 Task: Empty folder   in folder Folder0090
Action: Mouse moved to (609, 78)
Screenshot: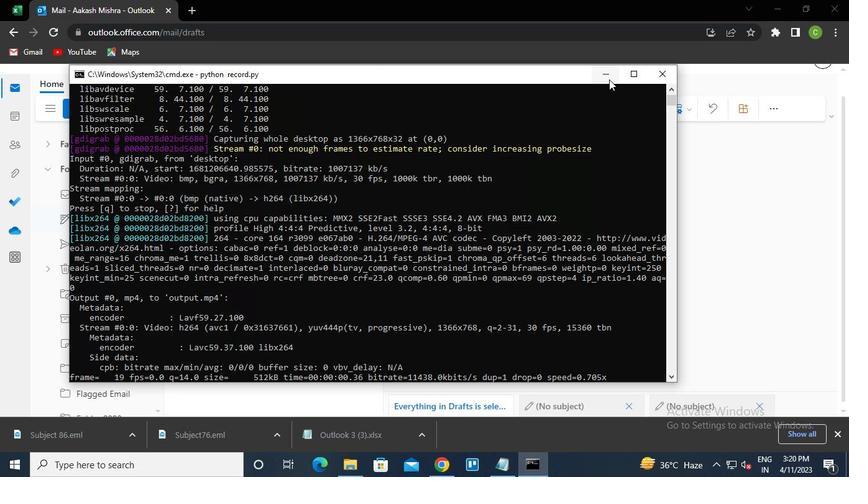 
Action: Mouse pressed left at (609, 78)
Screenshot: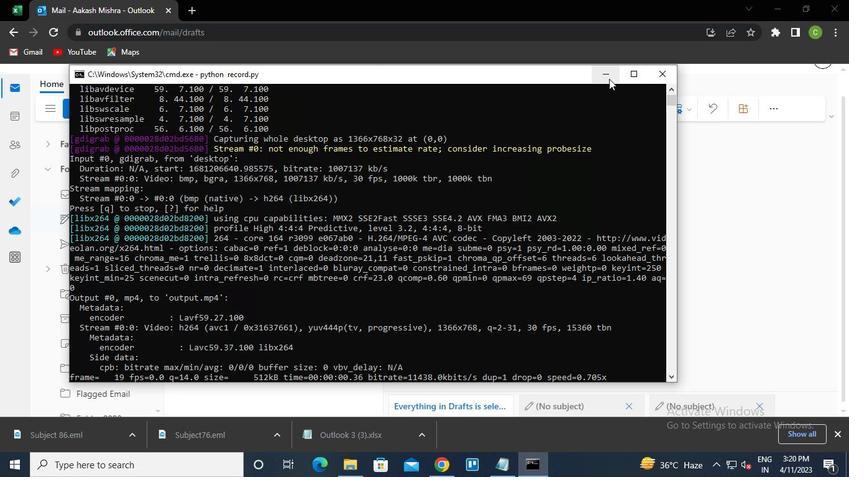 
Action: Mouse moved to (115, 215)
Screenshot: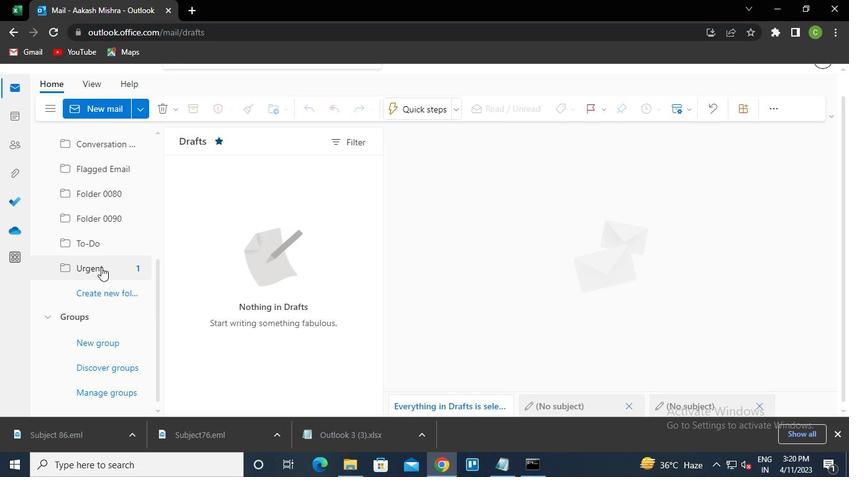 
Action: Mouse pressed left at (115, 215)
Screenshot: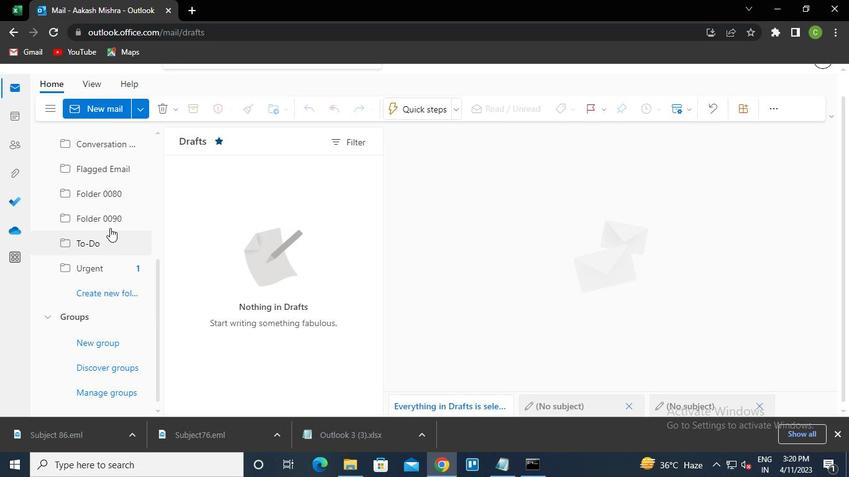 
Action: Mouse moved to (263, 187)
Screenshot: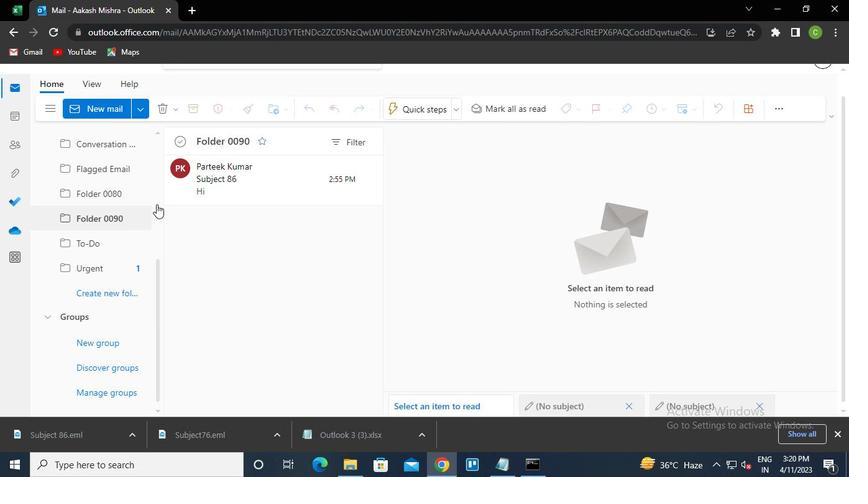 
Action: Mouse pressed left at (263, 187)
Screenshot: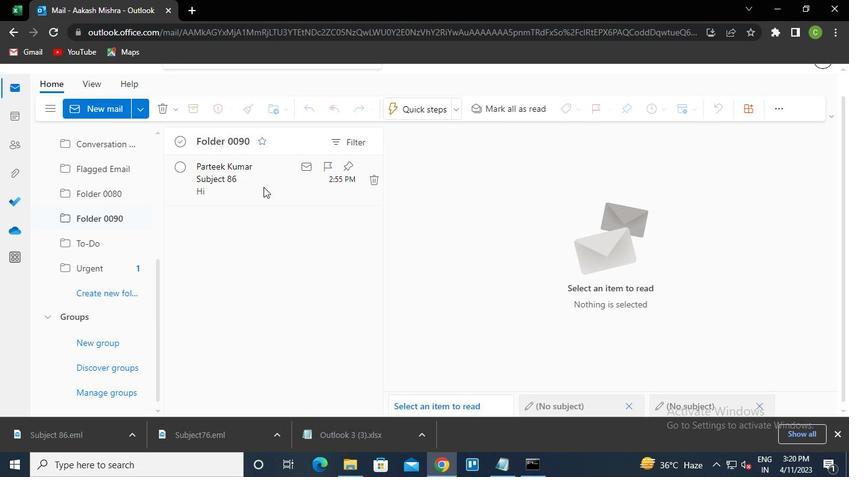 
Action: Mouse moved to (184, 165)
Screenshot: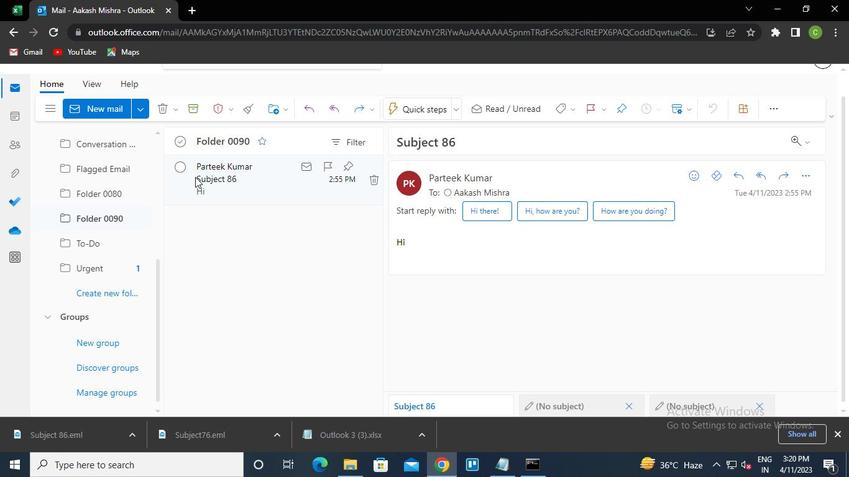 
Action: Mouse pressed left at (184, 165)
Screenshot: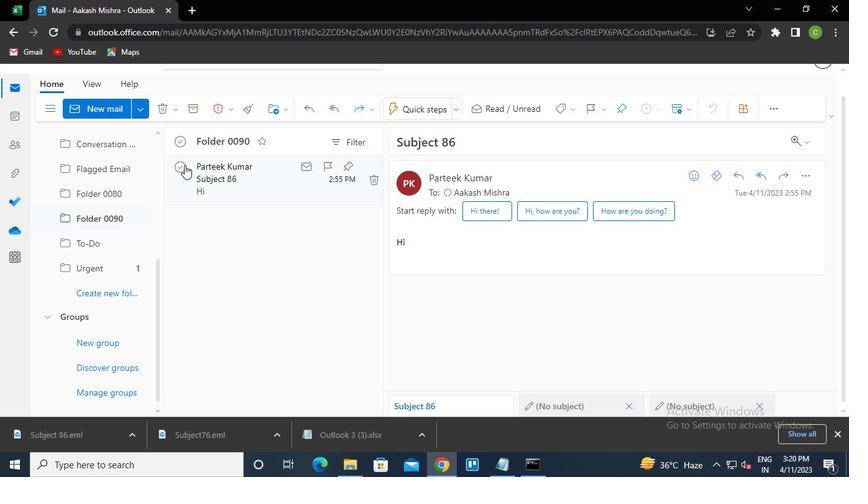 
Action: Mouse moved to (242, 177)
Screenshot: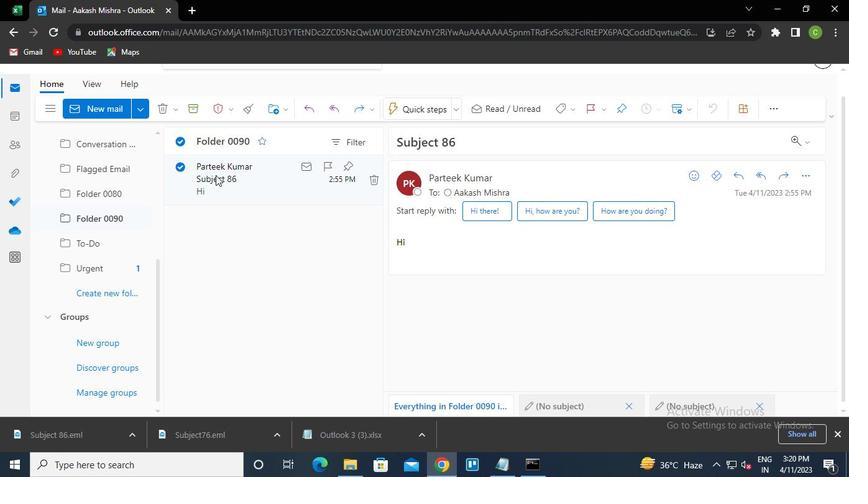 
Action: Mouse pressed right at (242, 177)
Screenshot: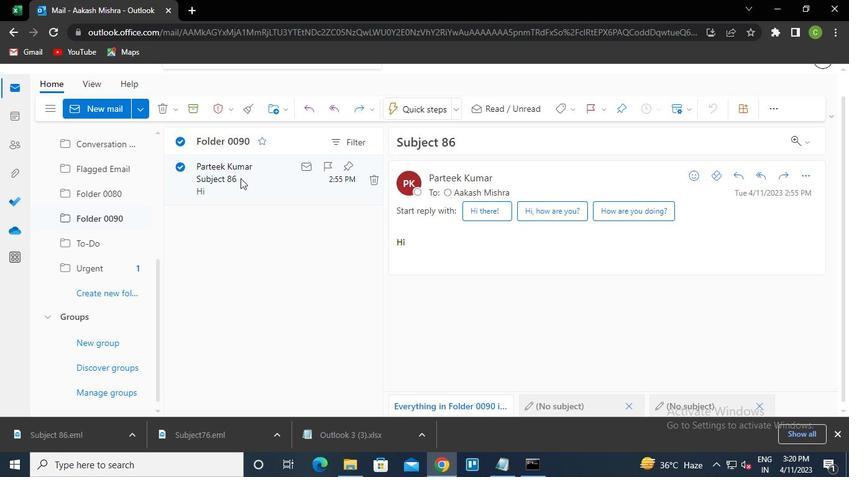 
Action: Mouse moved to (277, 141)
Screenshot: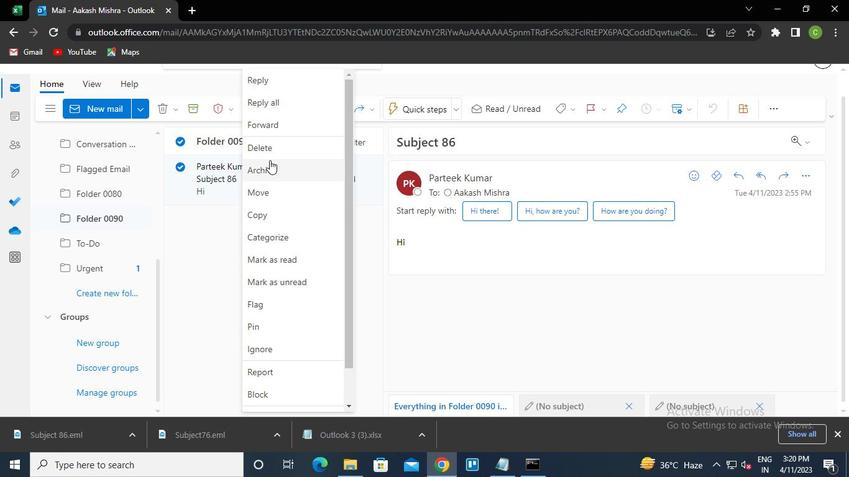 
Action: Mouse pressed left at (277, 141)
Screenshot: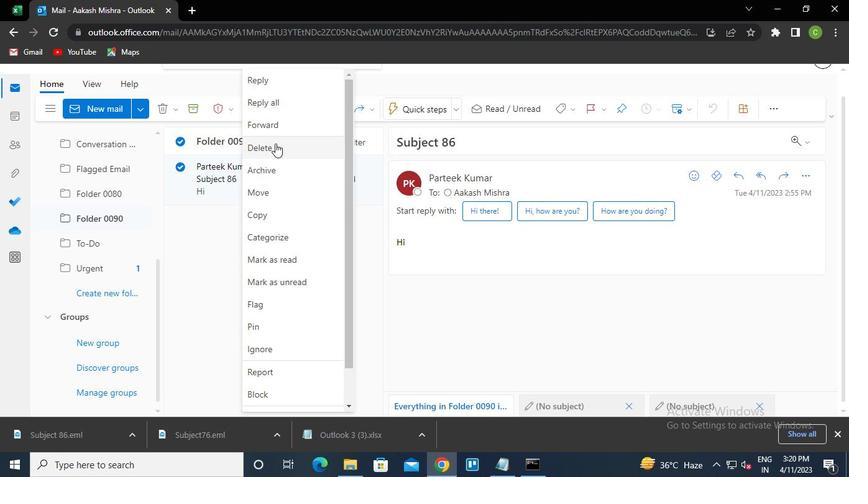 
Action: Mouse moved to (428, 274)
Screenshot: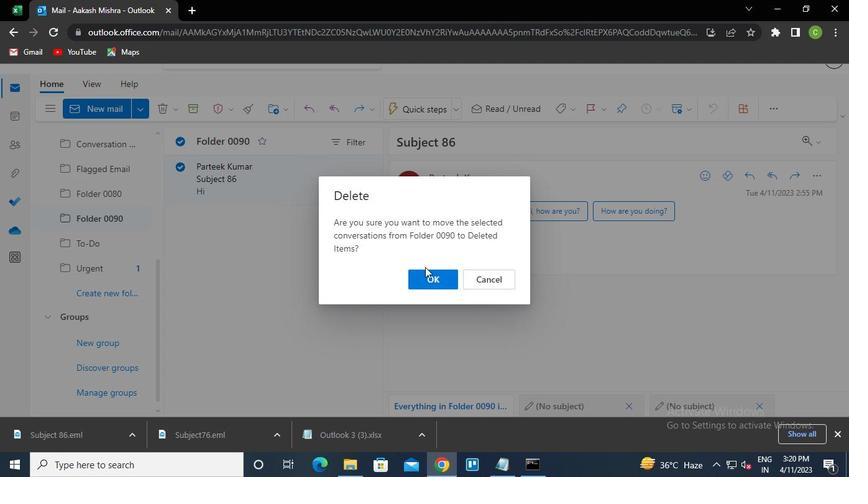 
Action: Mouse pressed left at (428, 274)
Screenshot: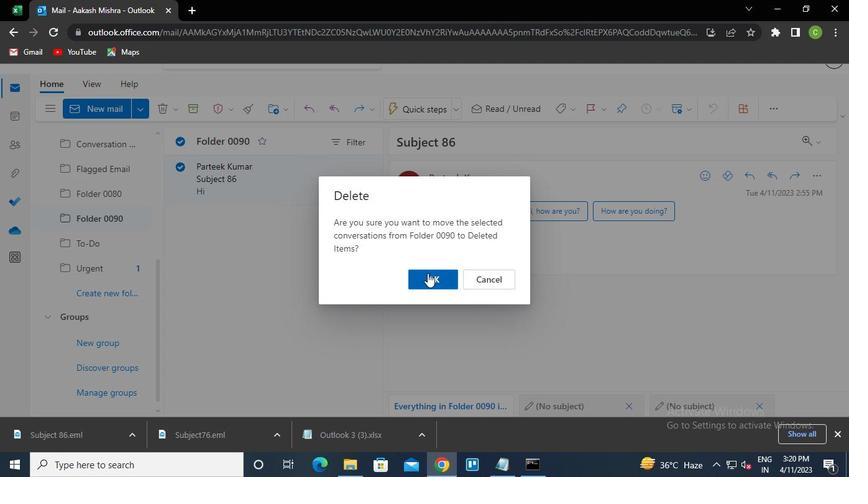
Action: Mouse moved to (527, 470)
Screenshot: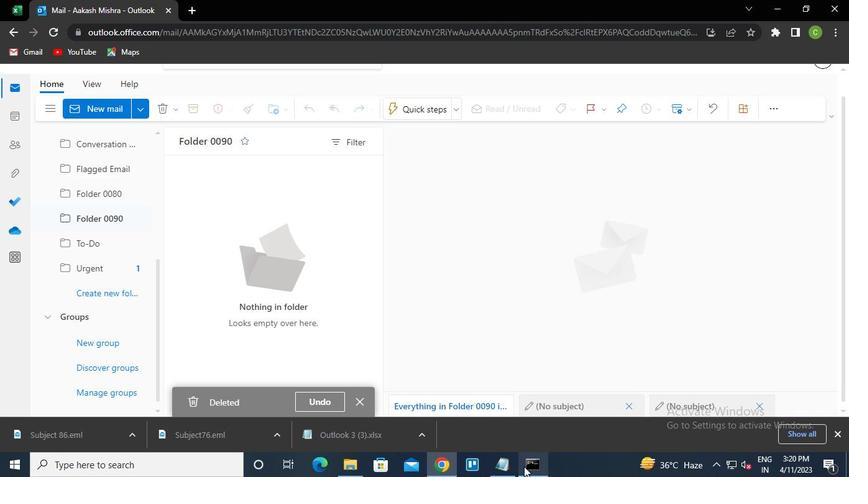 
Action: Mouse pressed left at (527, 470)
Screenshot: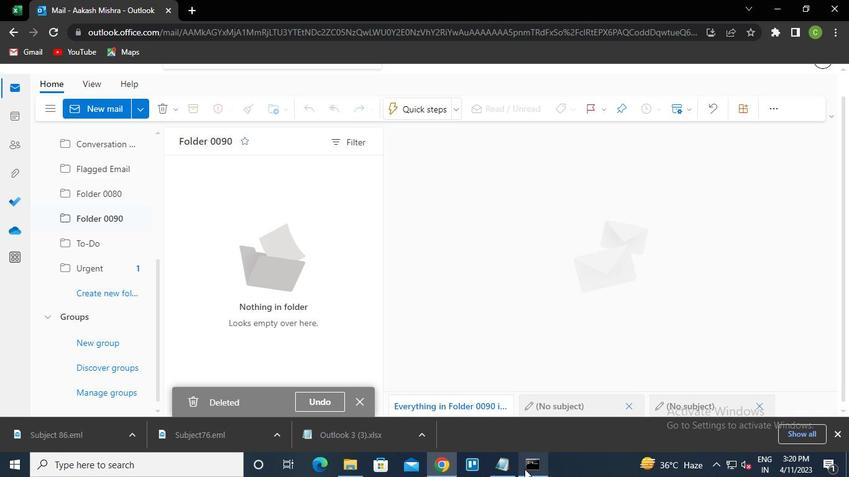 
Action: Mouse moved to (660, 75)
Screenshot: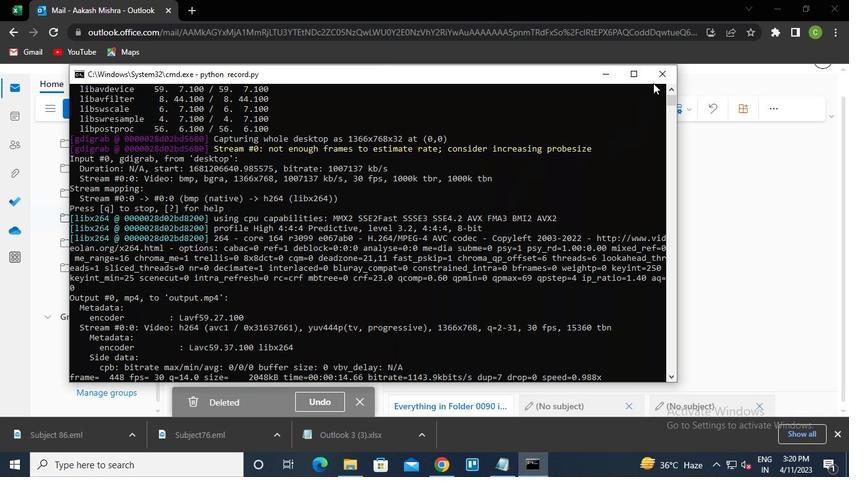 
Action: Mouse pressed left at (660, 75)
Screenshot: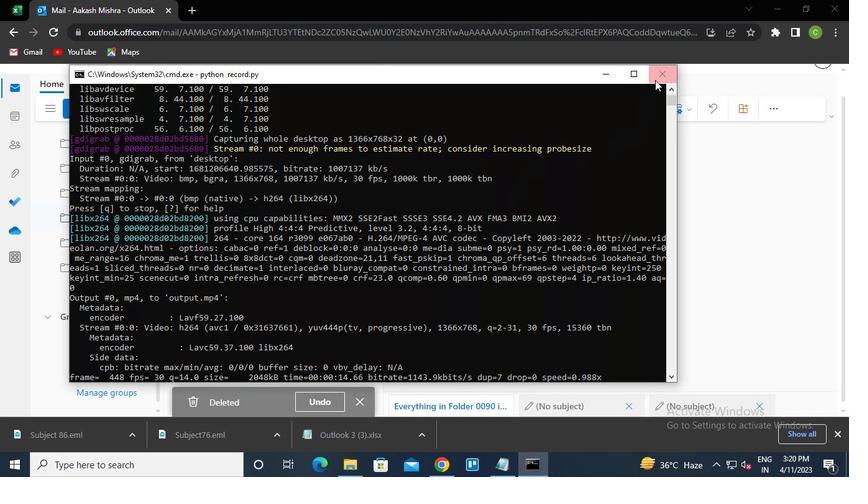 
